 Task: Create new jupyter notebook file.
Action: Mouse moved to (73, 5)
Screenshot: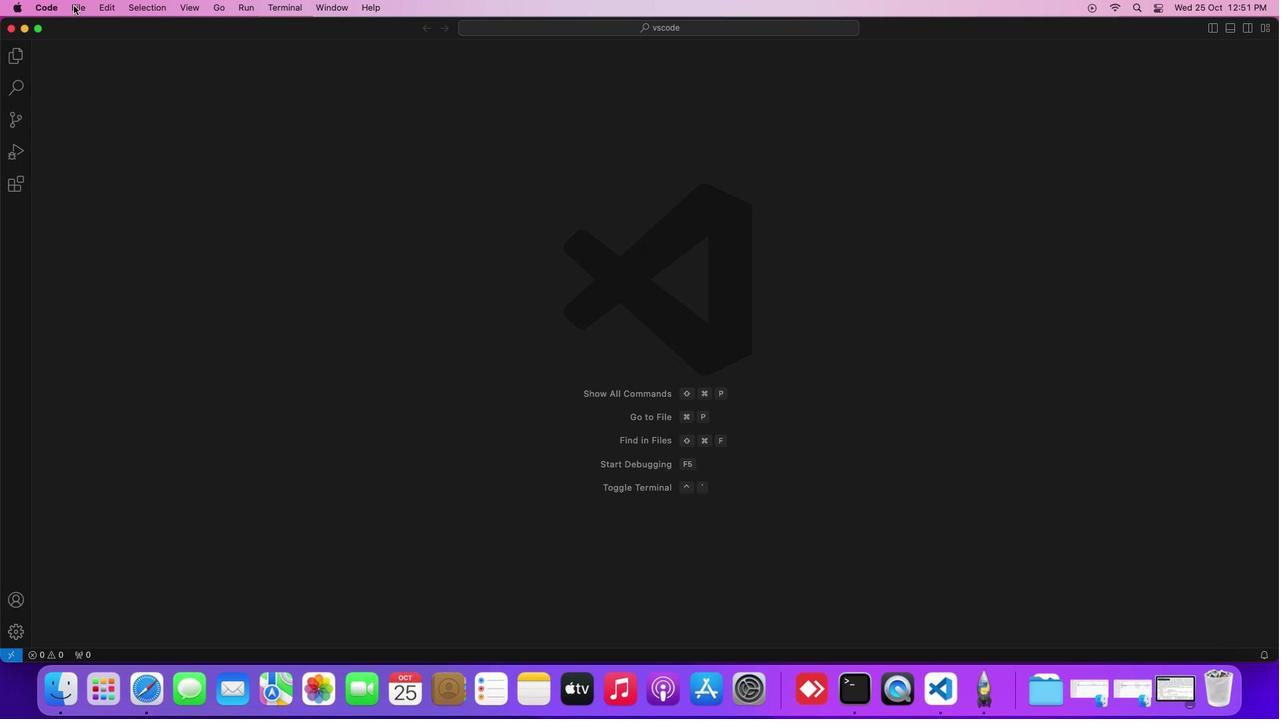 
Action: Mouse pressed left at (73, 5)
Screenshot: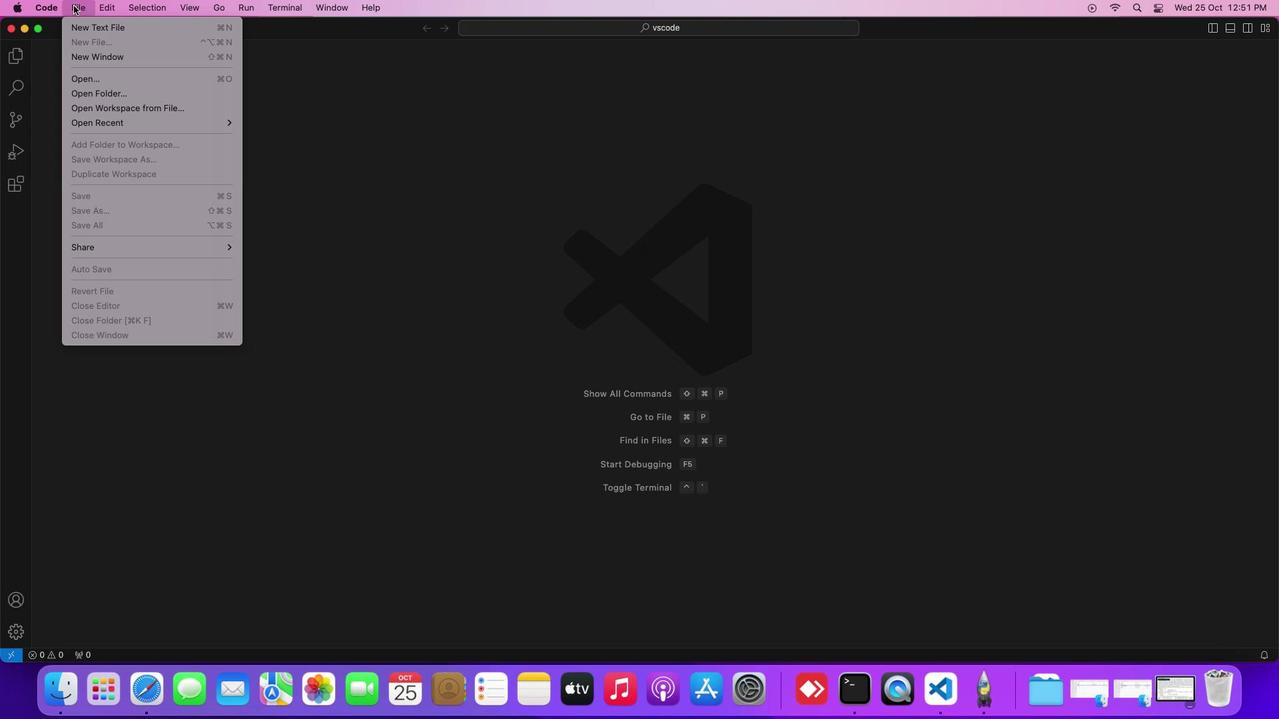
Action: Mouse moved to (71, 11)
Screenshot: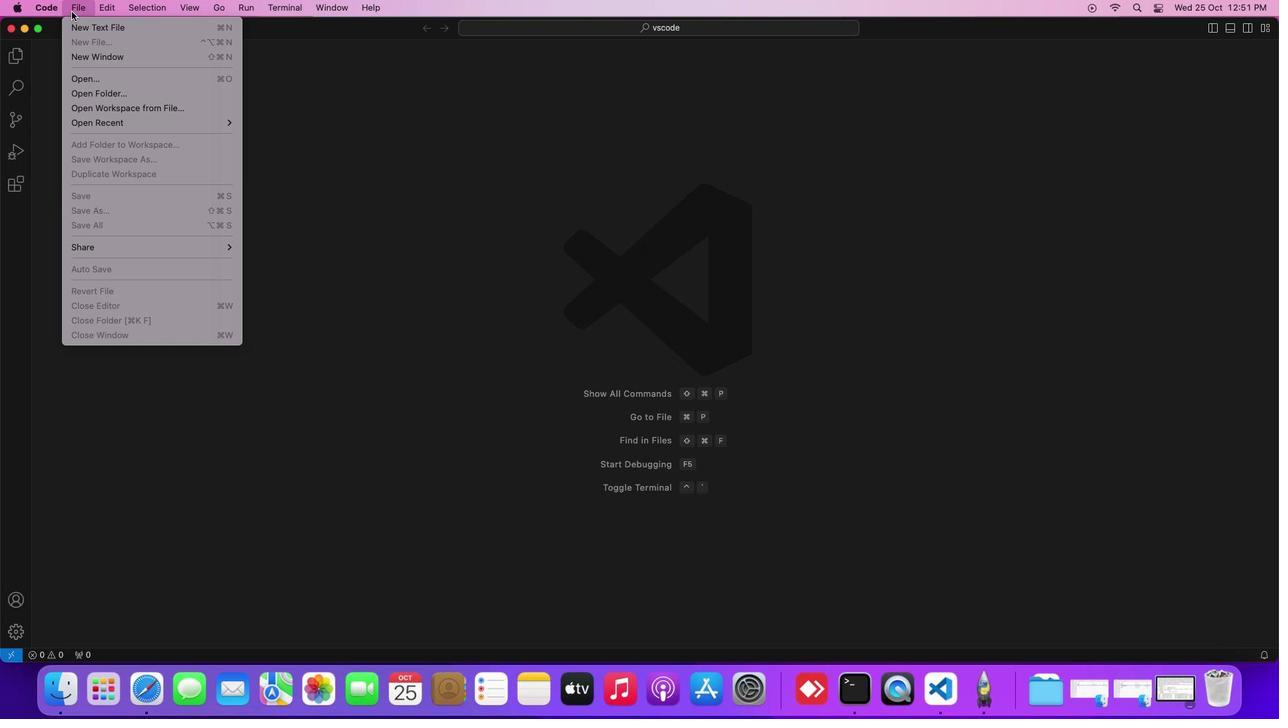 
Action: Mouse pressed left at (71, 11)
Screenshot: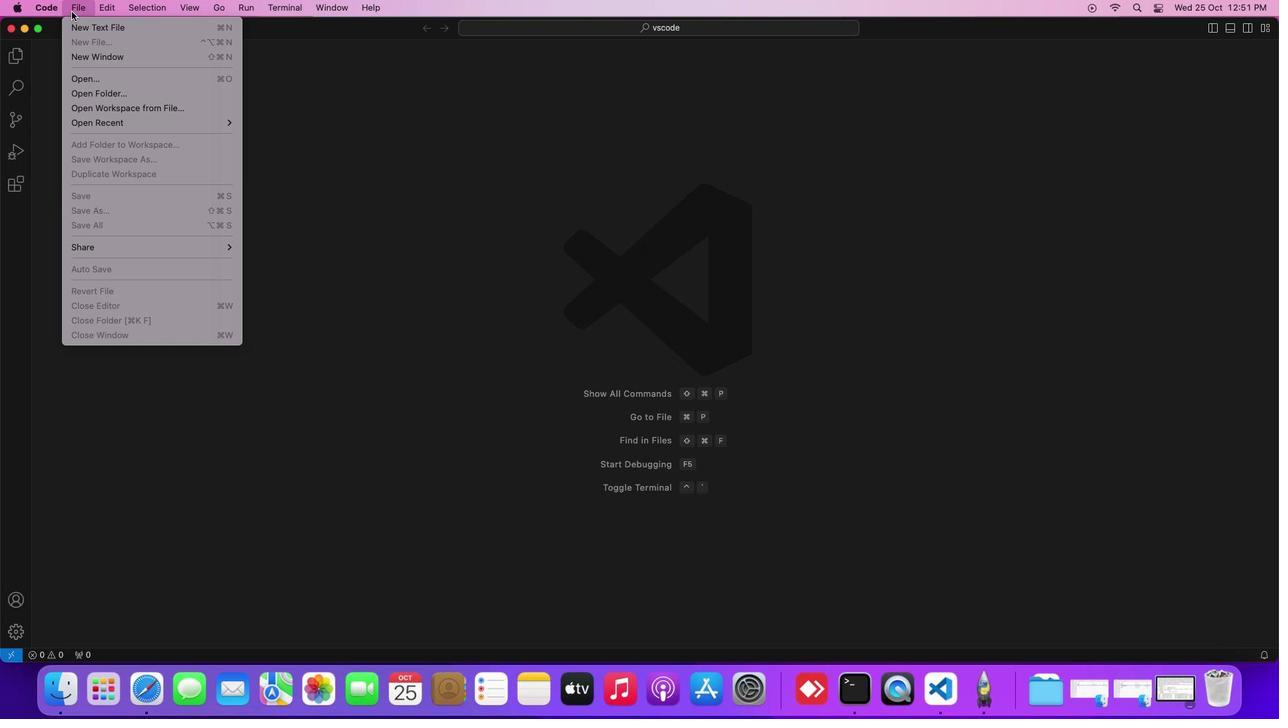 
Action: Mouse pressed left at (71, 11)
Screenshot: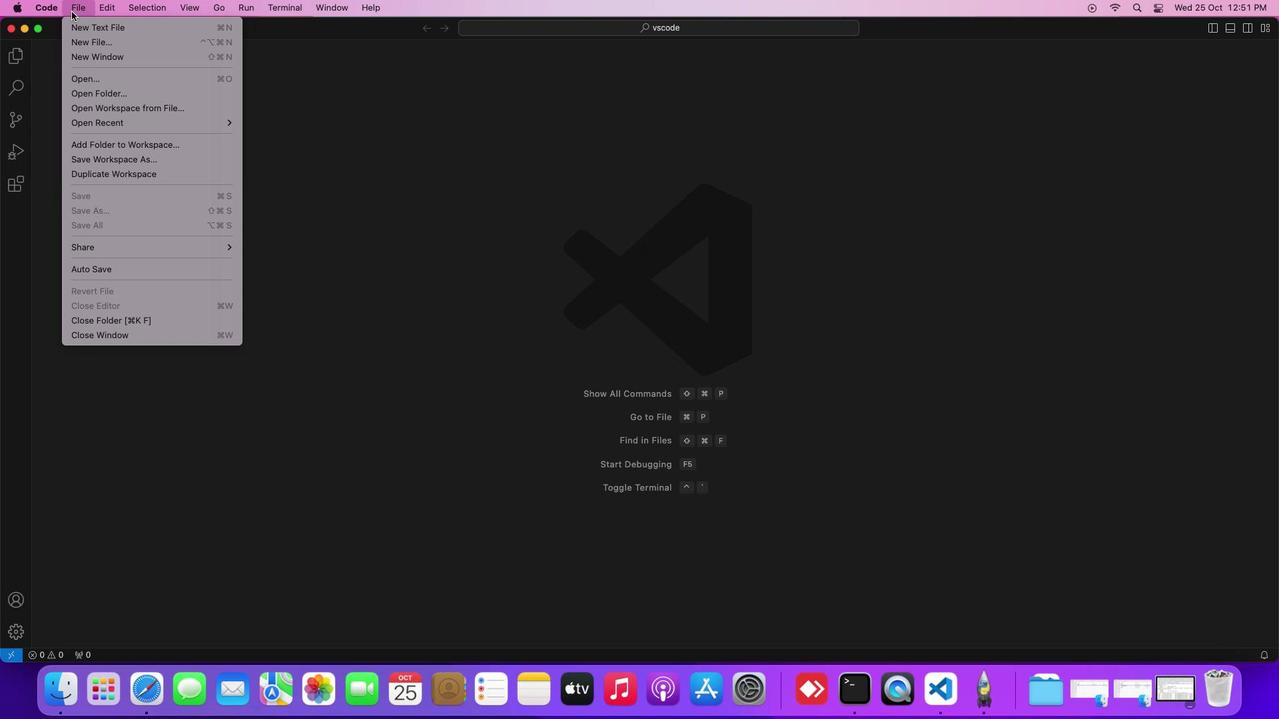 
Action: Mouse moved to (87, 41)
Screenshot: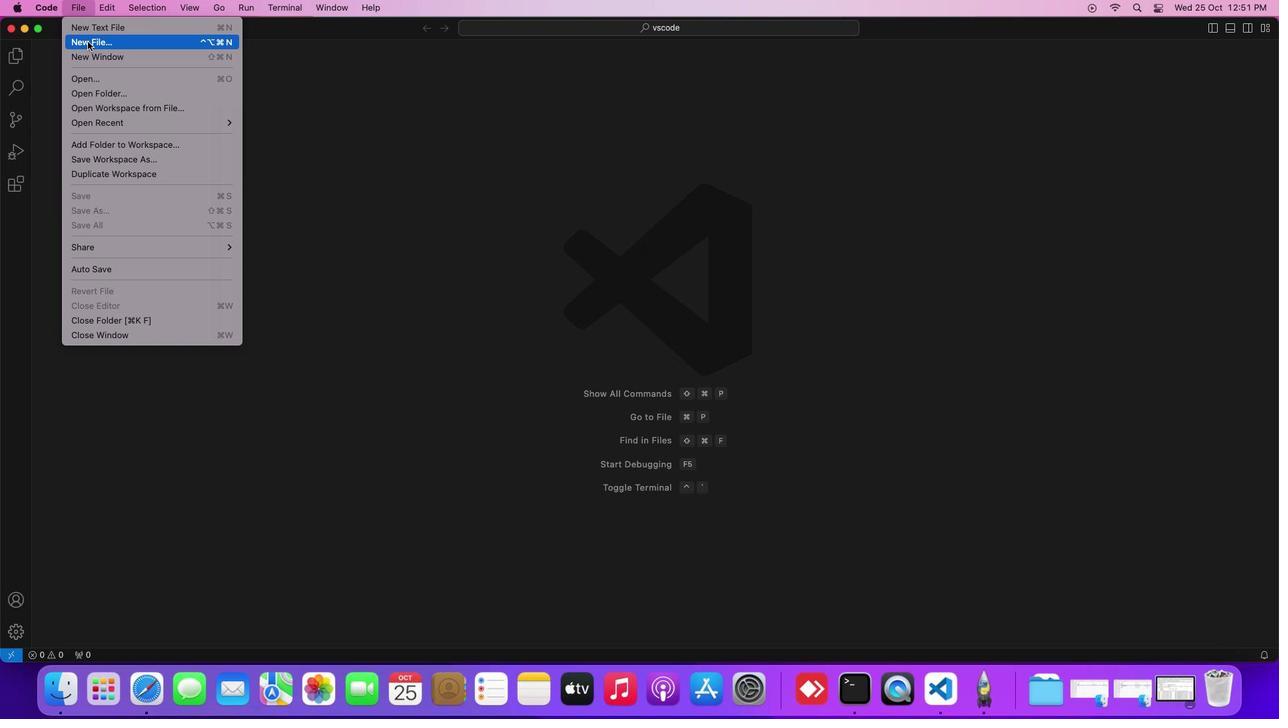 
Action: Mouse pressed left at (87, 41)
Screenshot: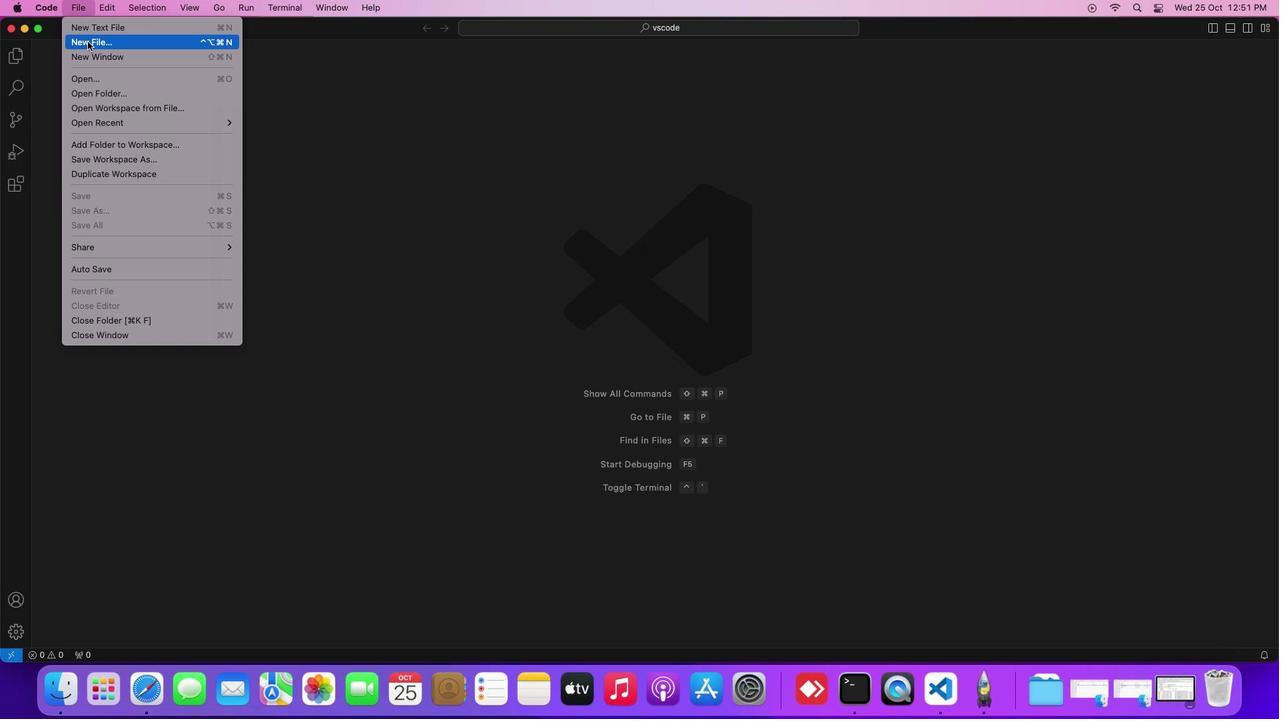 
Action: Mouse moved to (511, 106)
Screenshot: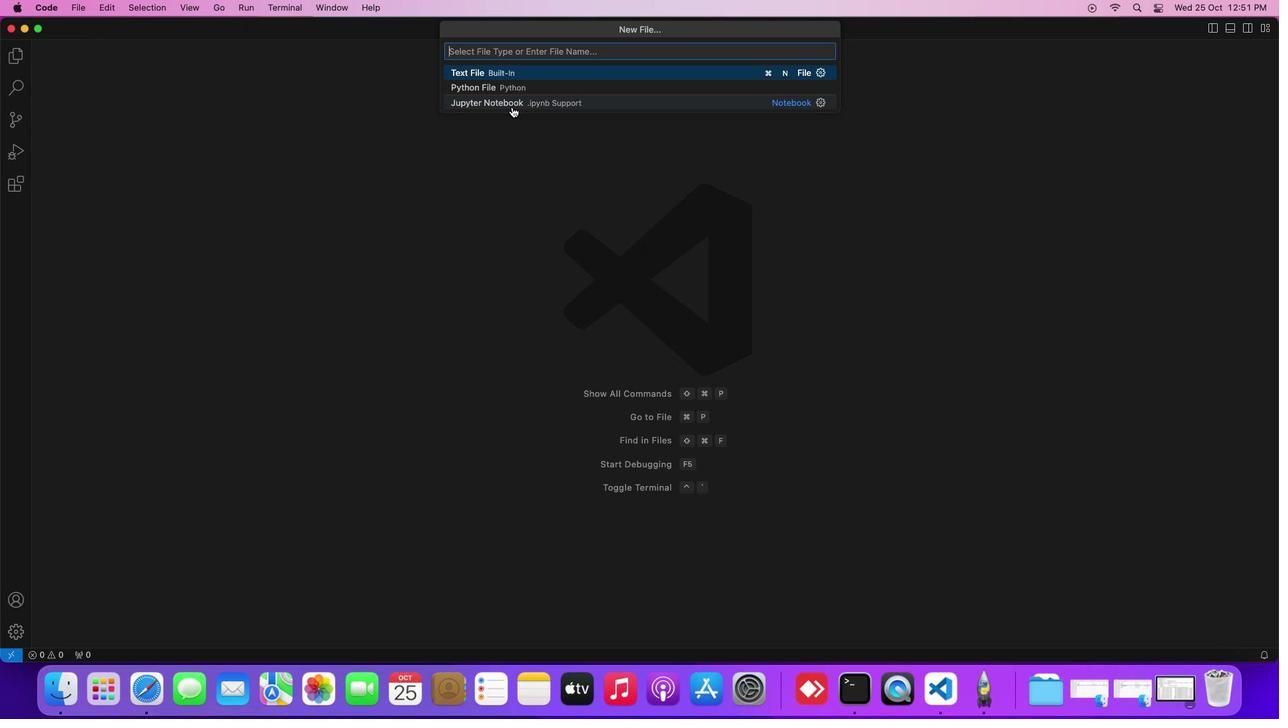 
Action: Mouse pressed left at (511, 106)
Screenshot: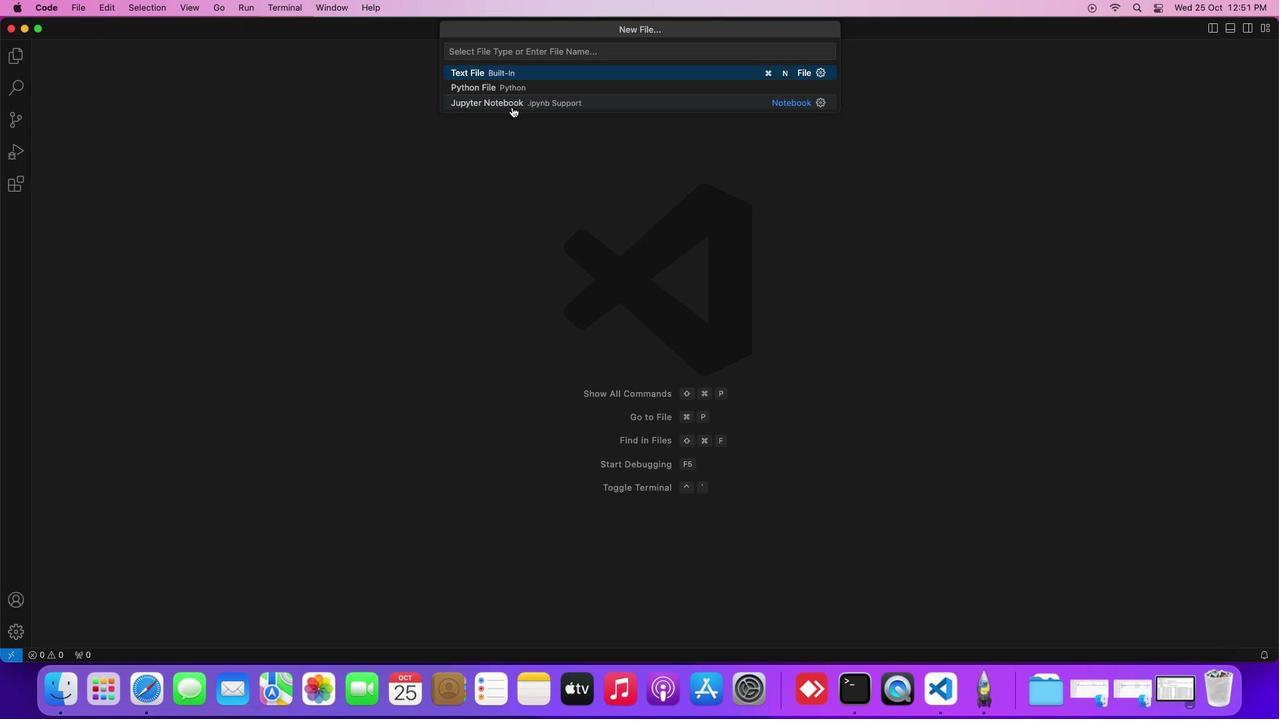 
Action: Mouse moved to (511, 107)
Screenshot: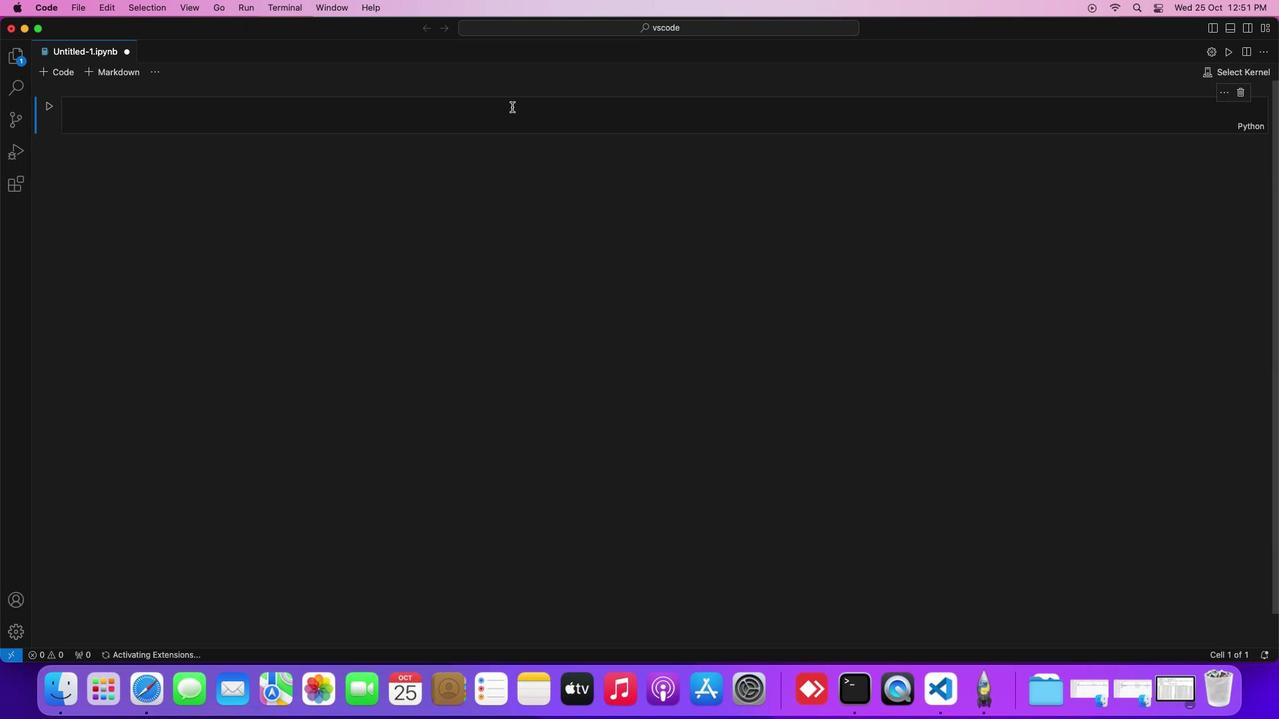 
